 Task: In Mark's project, Add a new field "Sprint" with the field type "Iteration" that starts on December 15, 2023, for the duration of 2 days to board layout.
Action: Mouse moved to (209, 136)
Screenshot: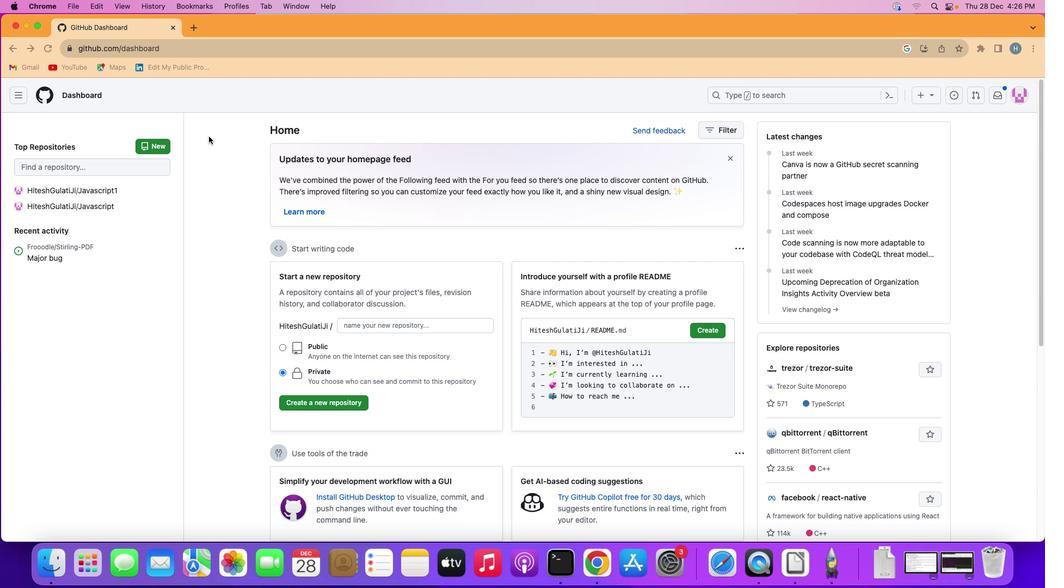 
Action: Mouse pressed left at (209, 136)
Screenshot: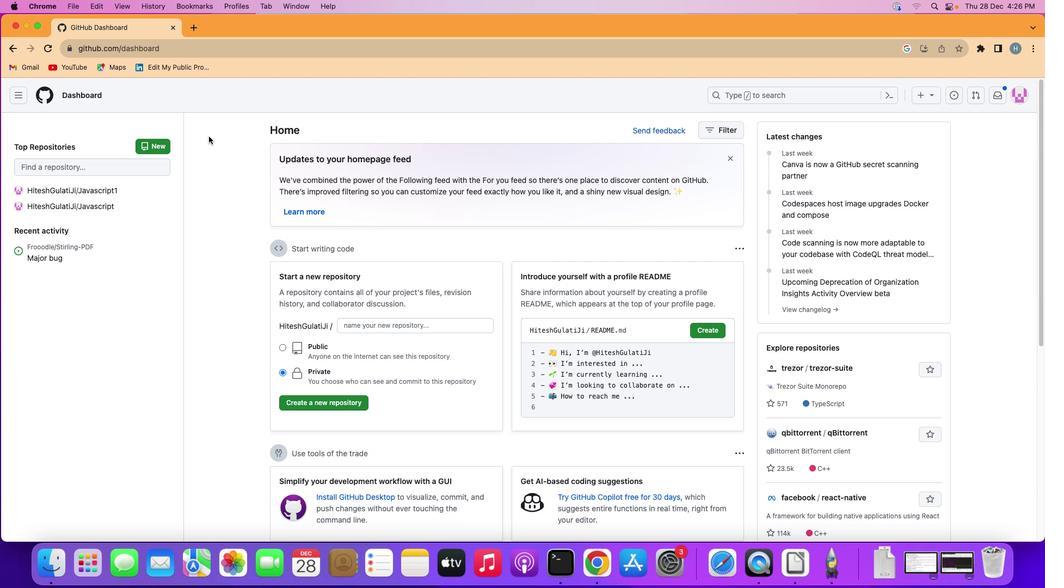 
Action: Mouse moved to (19, 95)
Screenshot: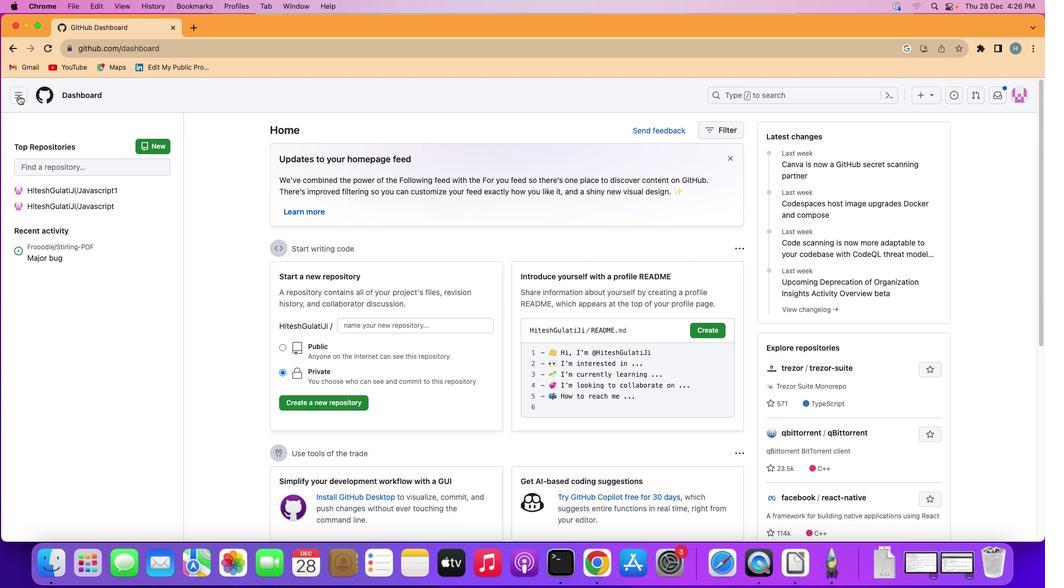 
Action: Mouse pressed left at (19, 95)
Screenshot: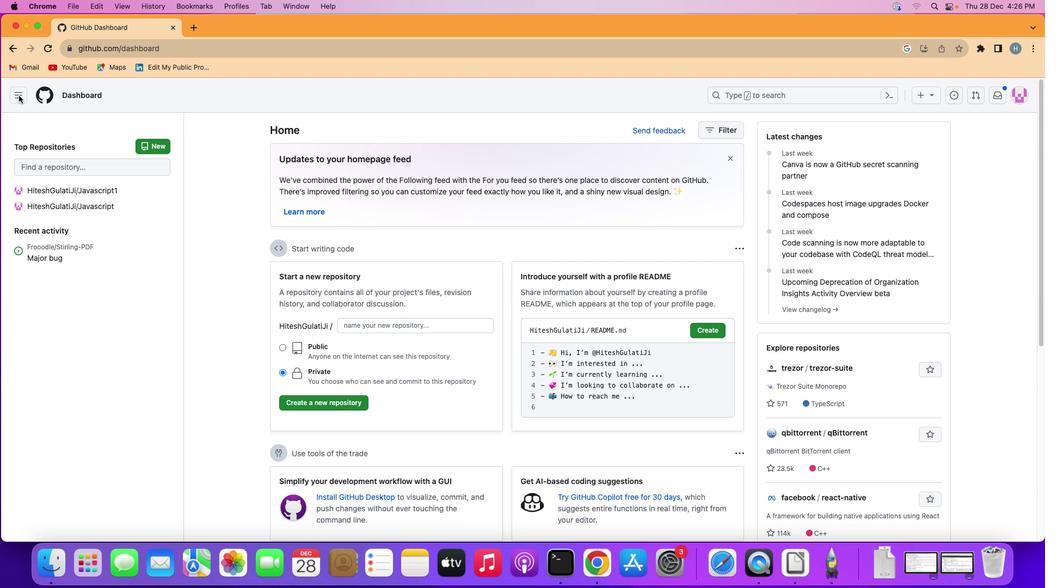 
Action: Mouse moved to (68, 167)
Screenshot: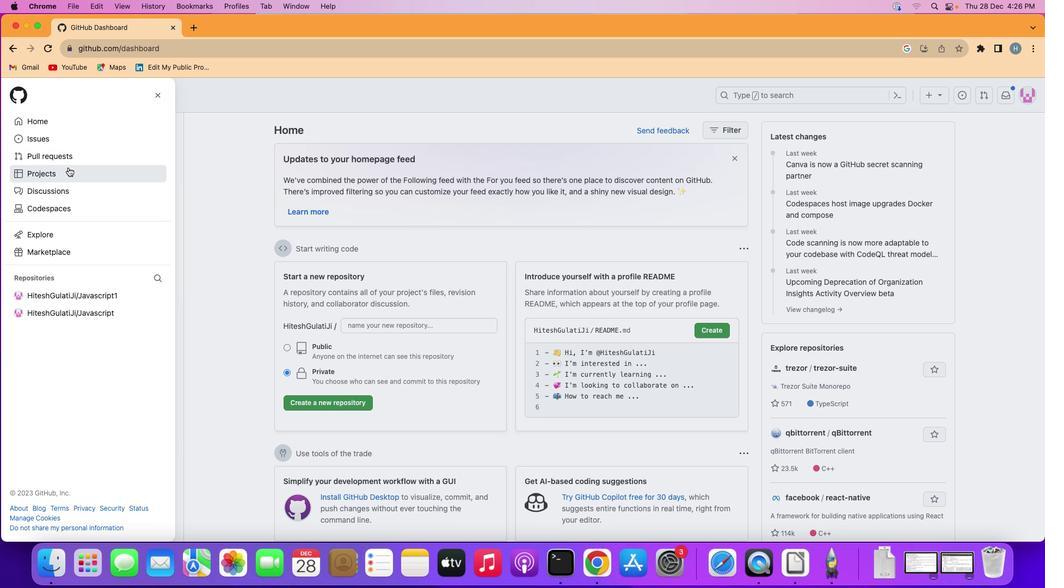 
Action: Mouse pressed left at (68, 167)
Screenshot: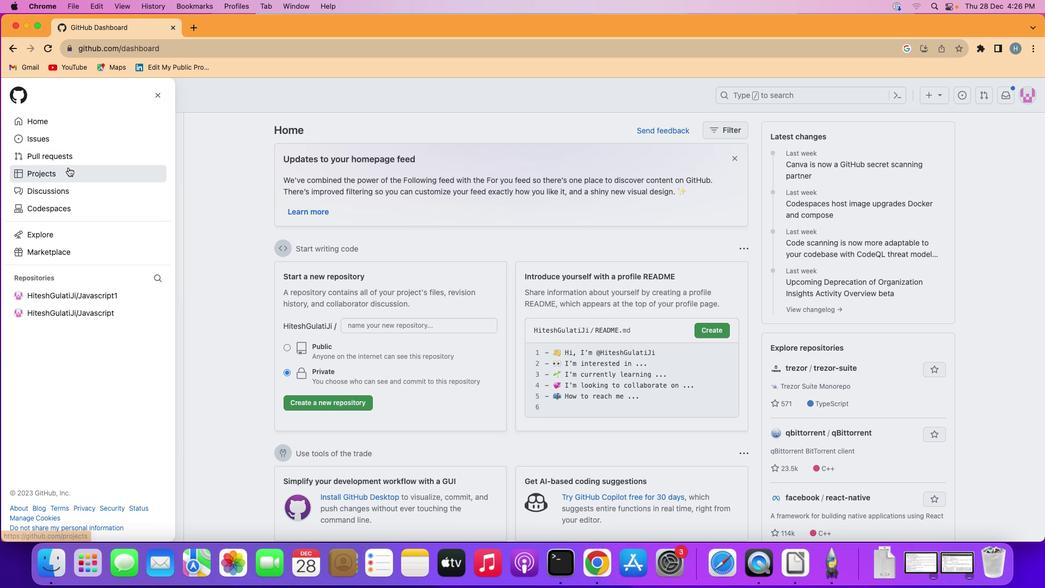 
Action: Mouse moved to (405, 383)
Screenshot: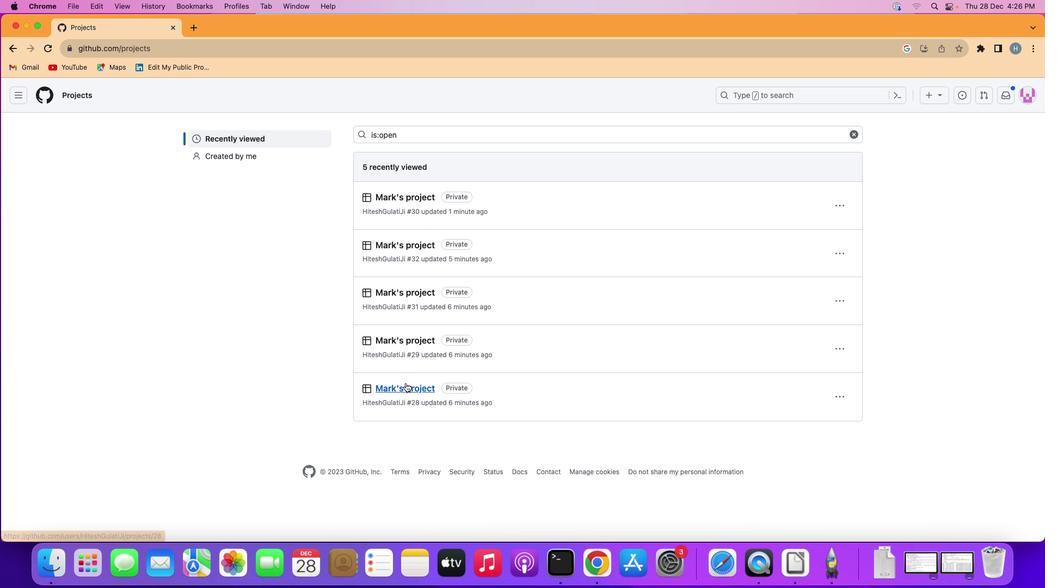 
Action: Mouse pressed left at (405, 383)
Screenshot: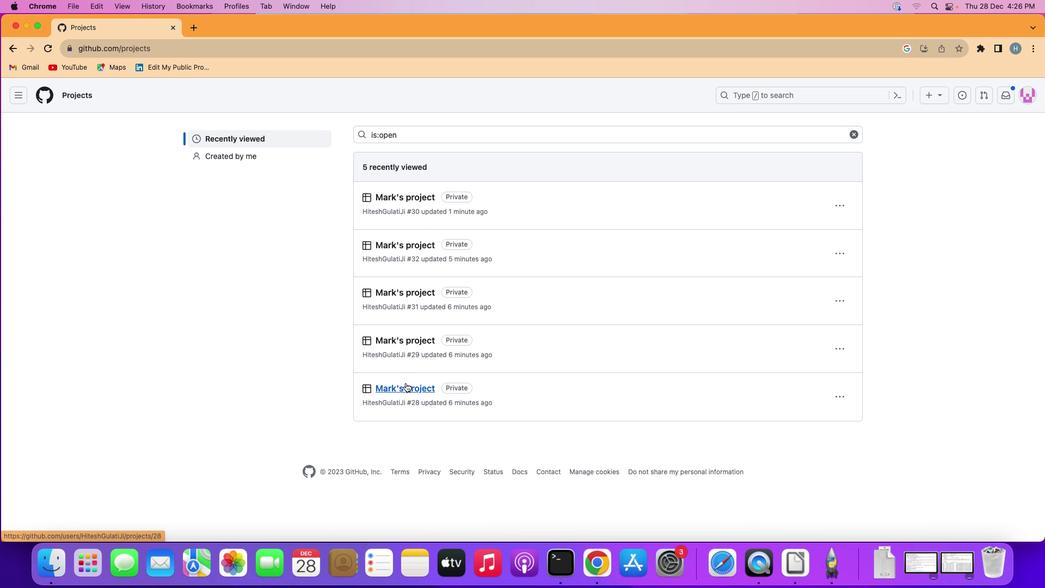 
Action: Mouse moved to (75, 147)
Screenshot: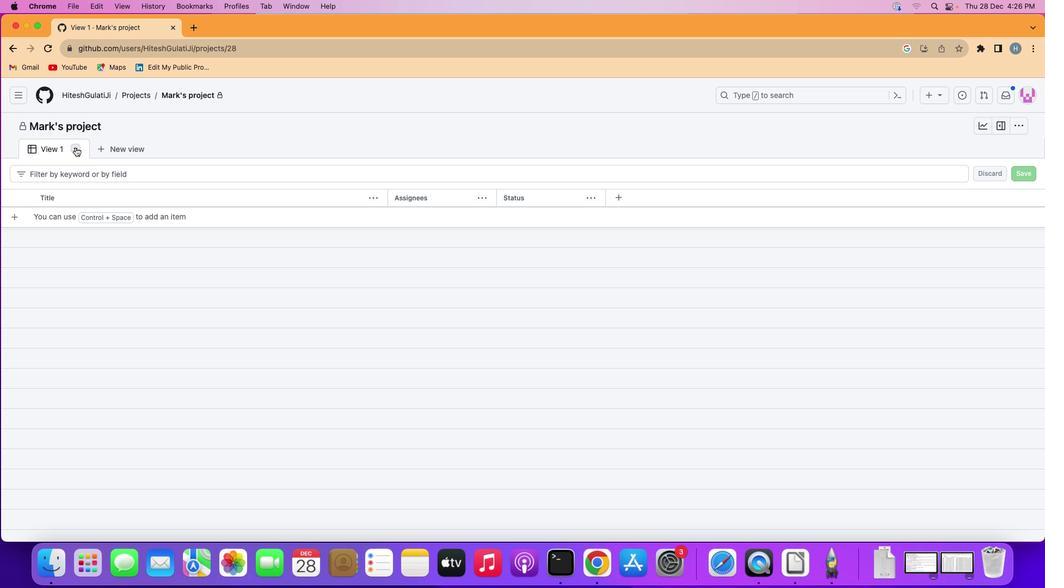 
Action: Mouse pressed left at (75, 147)
Screenshot: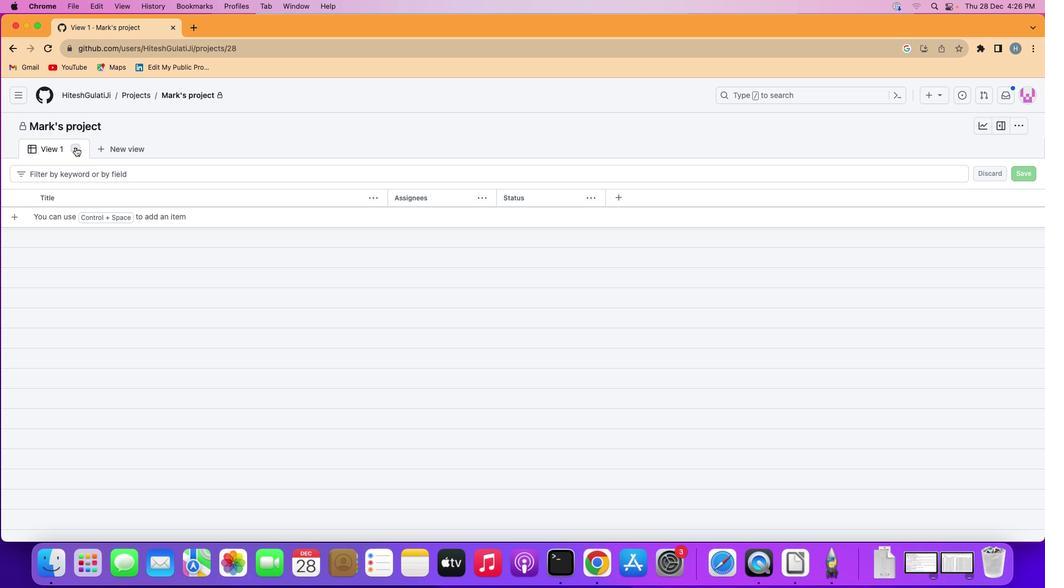 
Action: Mouse moved to (141, 181)
Screenshot: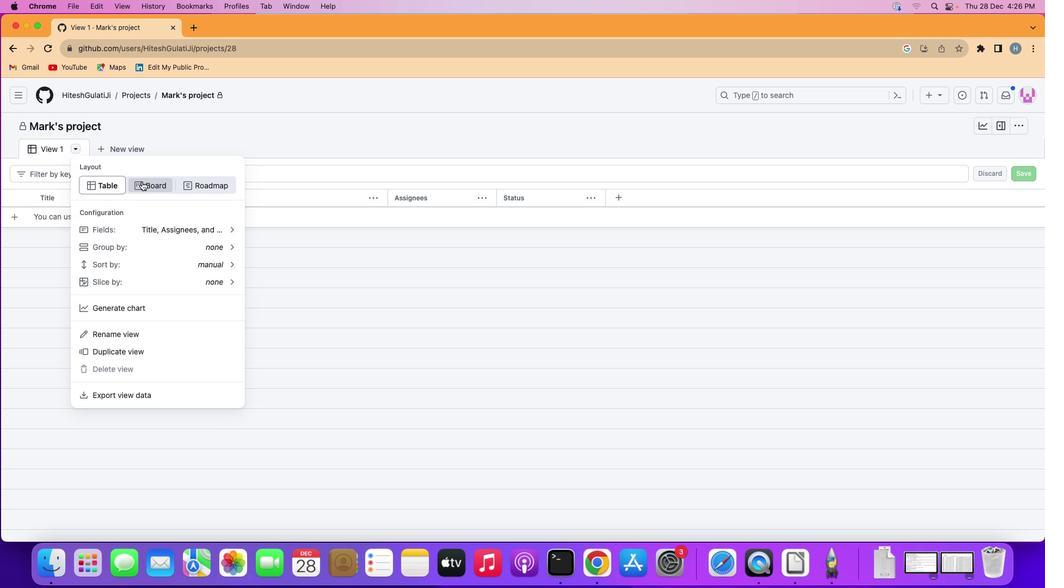 
Action: Mouse pressed left at (141, 181)
Screenshot: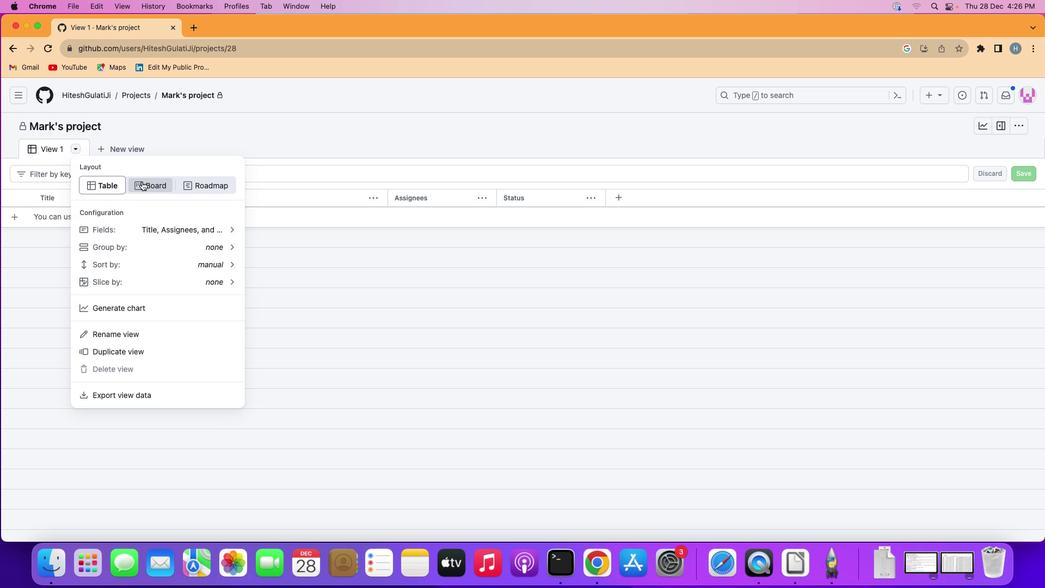 
Action: Mouse moved to (75, 143)
Screenshot: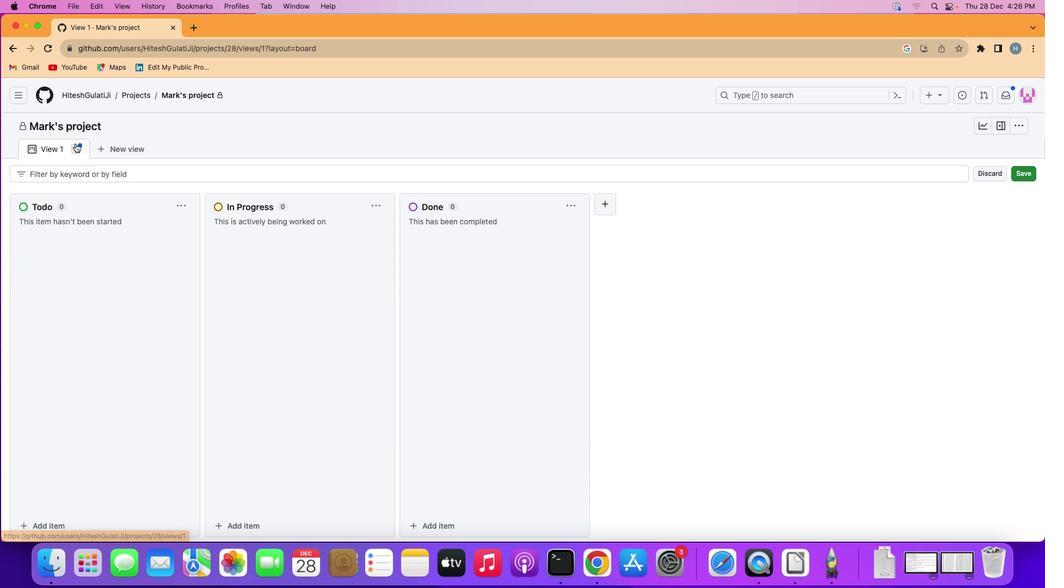 
Action: Mouse pressed left at (75, 143)
Screenshot: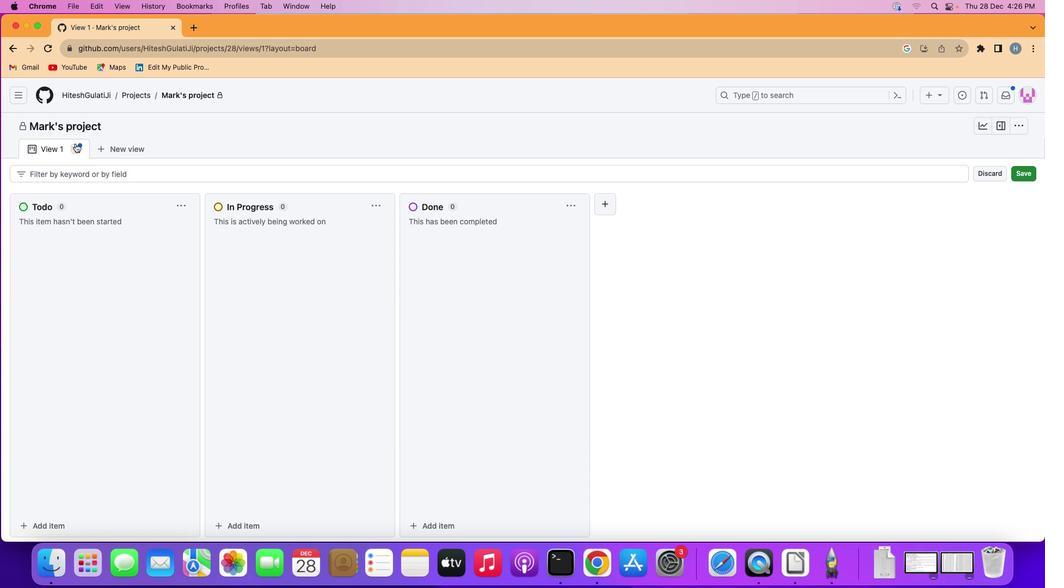 
Action: Mouse moved to (108, 228)
Screenshot: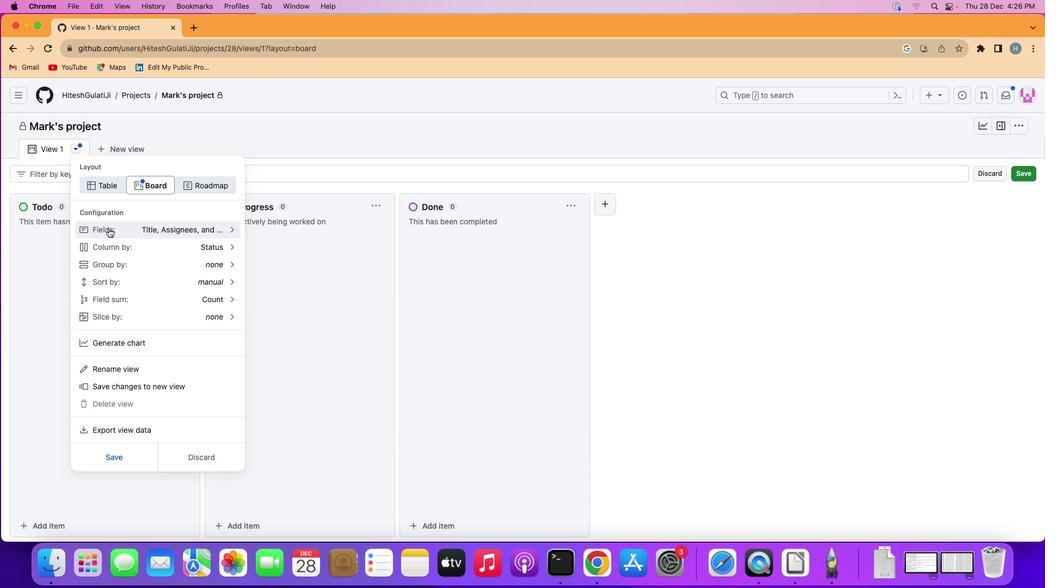 
Action: Mouse pressed left at (108, 228)
Screenshot: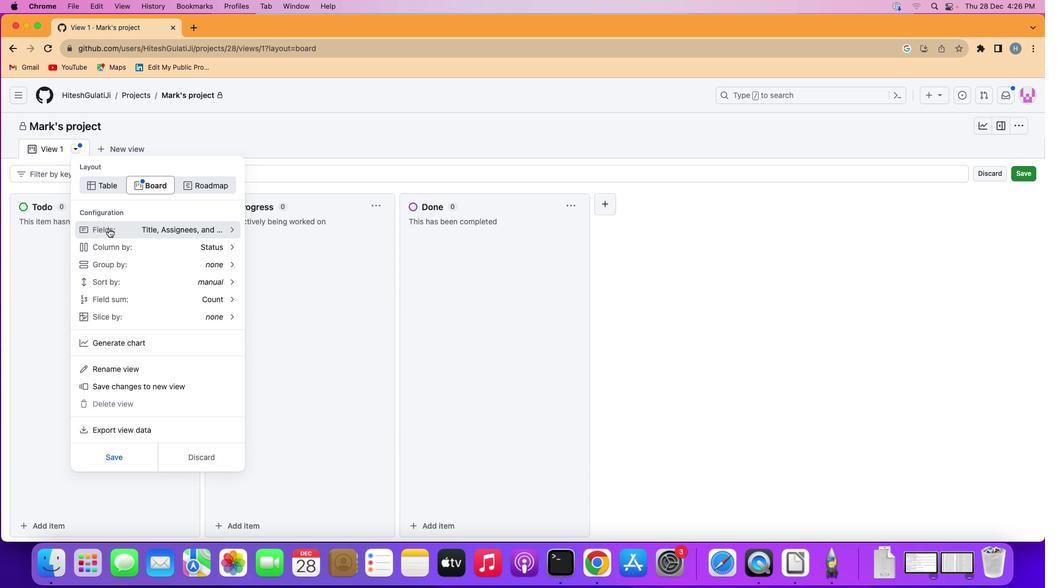 
Action: Mouse moved to (124, 172)
Screenshot: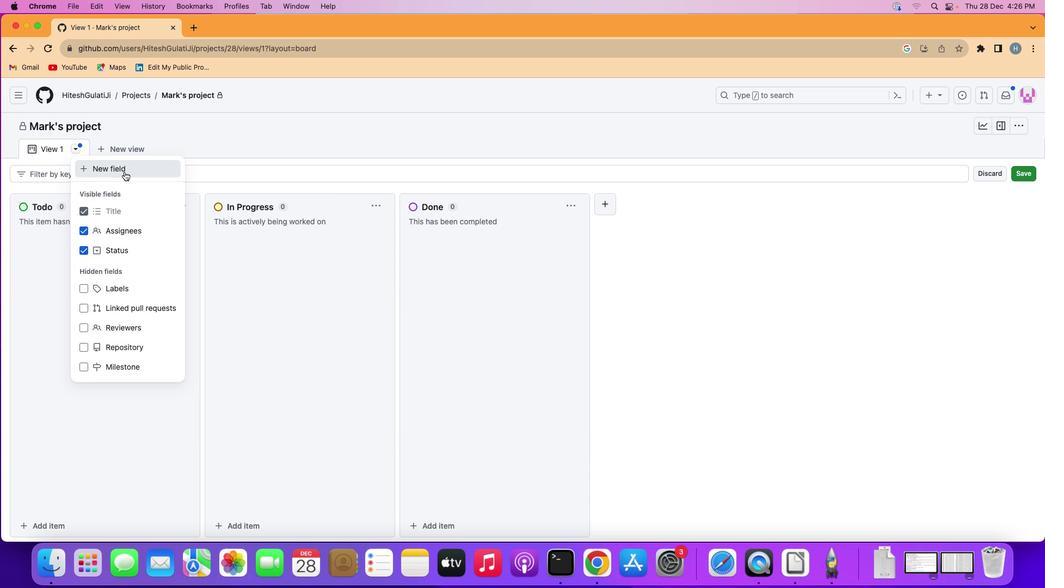 
Action: Mouse pressed left at (124, 172)
Screenshot: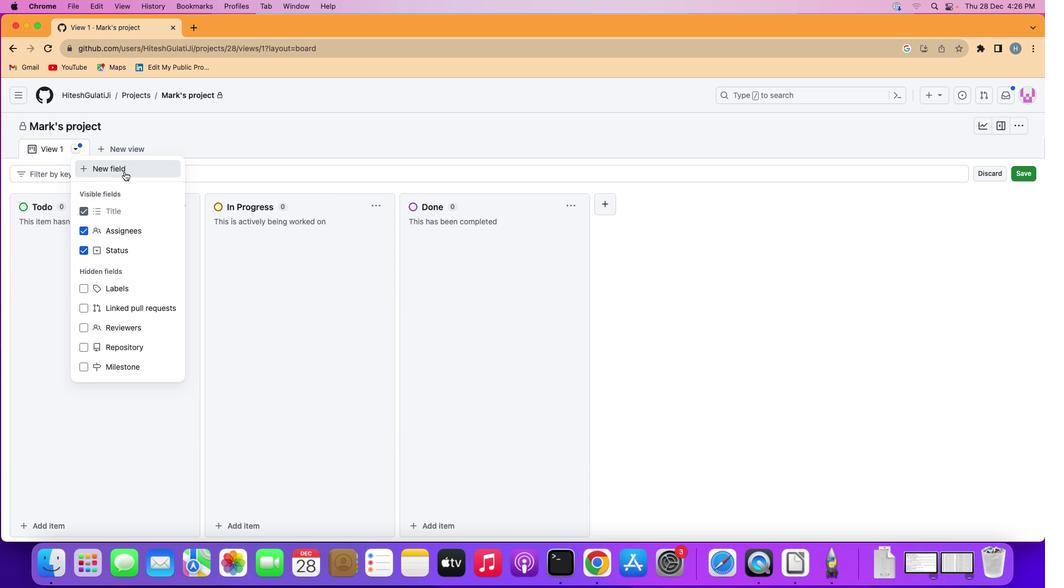
Action: Mouse moved to (125, 170)
Screenshot: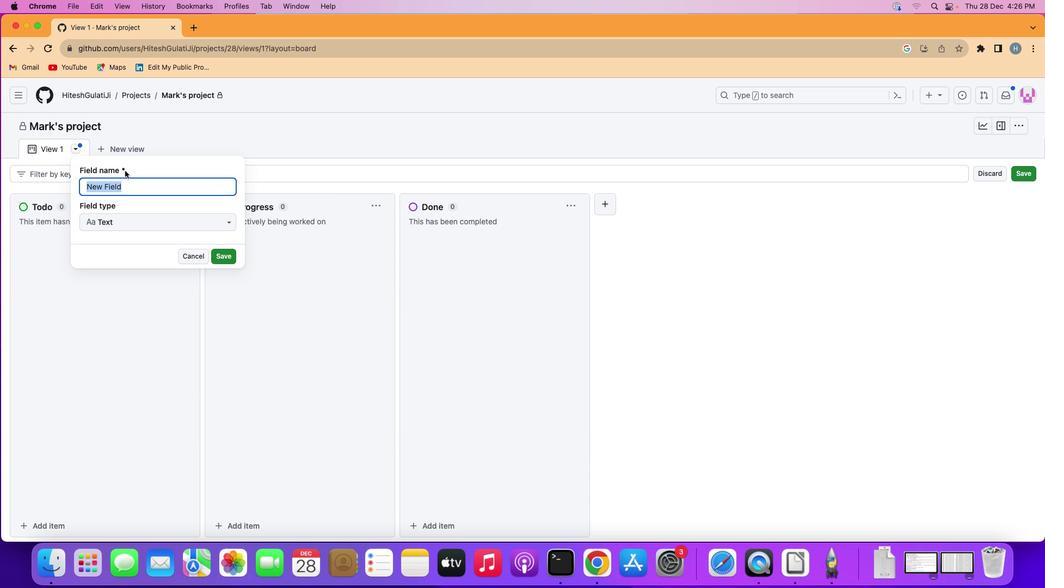 
Action: Key pressed Key.shift'S''p''r''i''n''t'
Screenshot: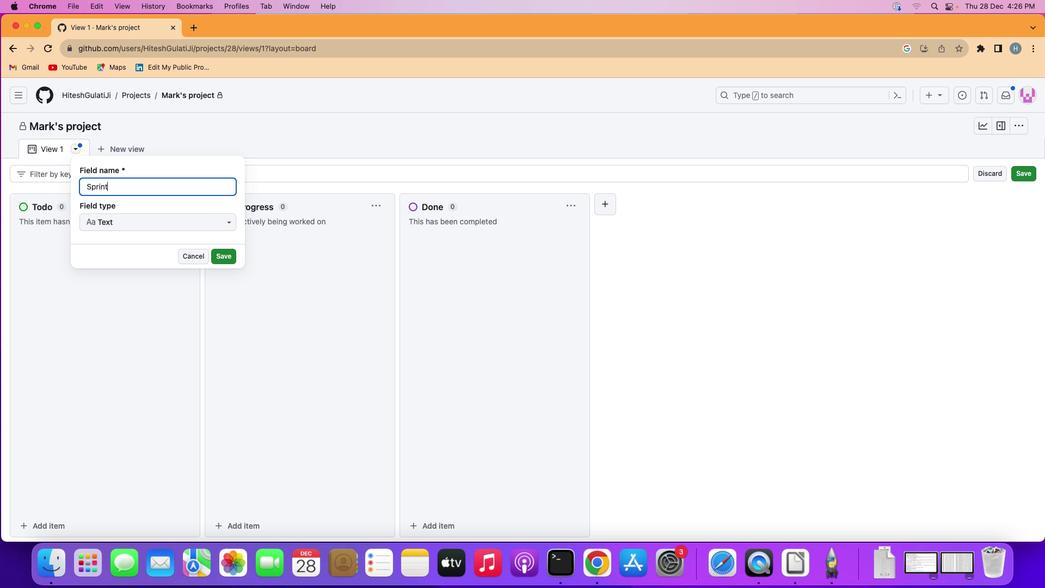
Action: Mouse moved to (138, 223)
Screenshot: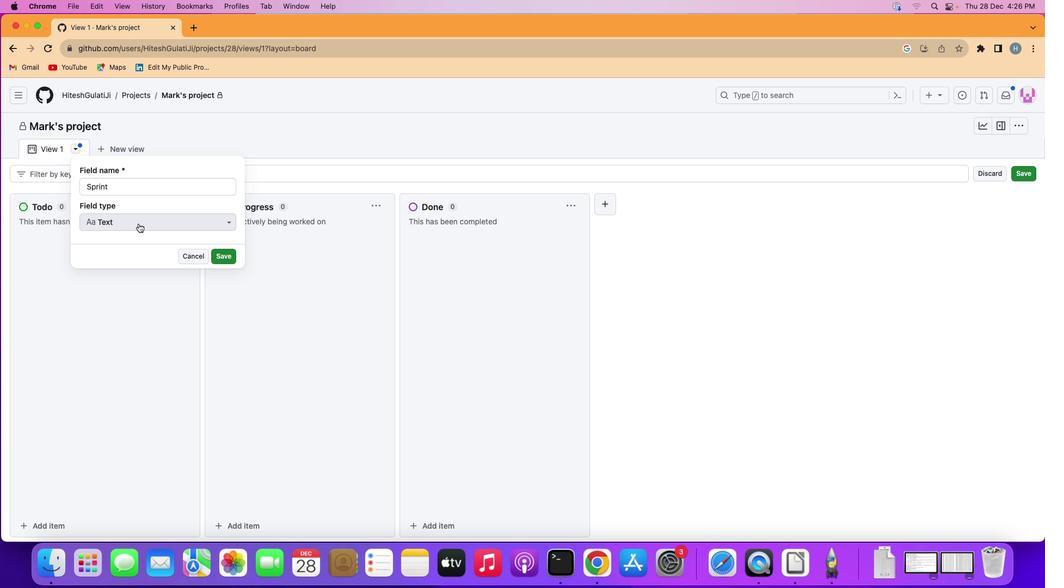 
Action: Mouse pressed left at (138, 223)
Screenshot: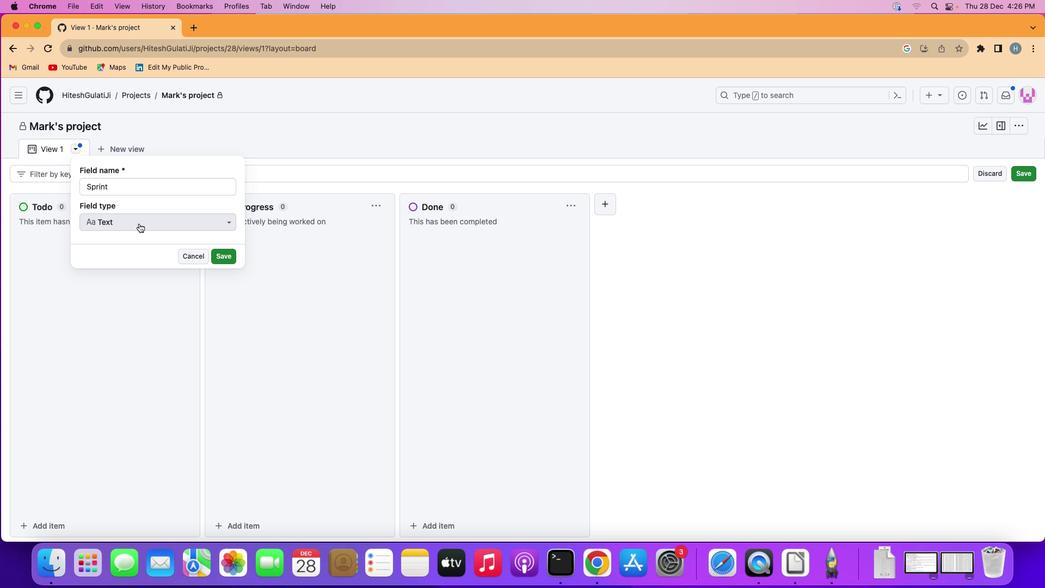 
Action: Mouse moved to (136, 313)
Screenshot: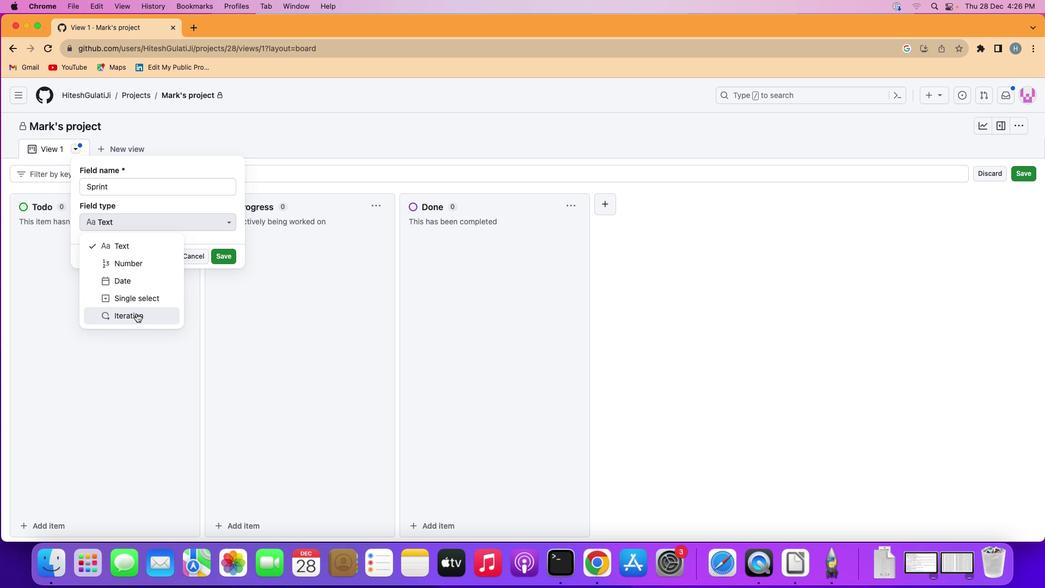 
Action: Mouse pressed left at (136, 313)
Screenshot: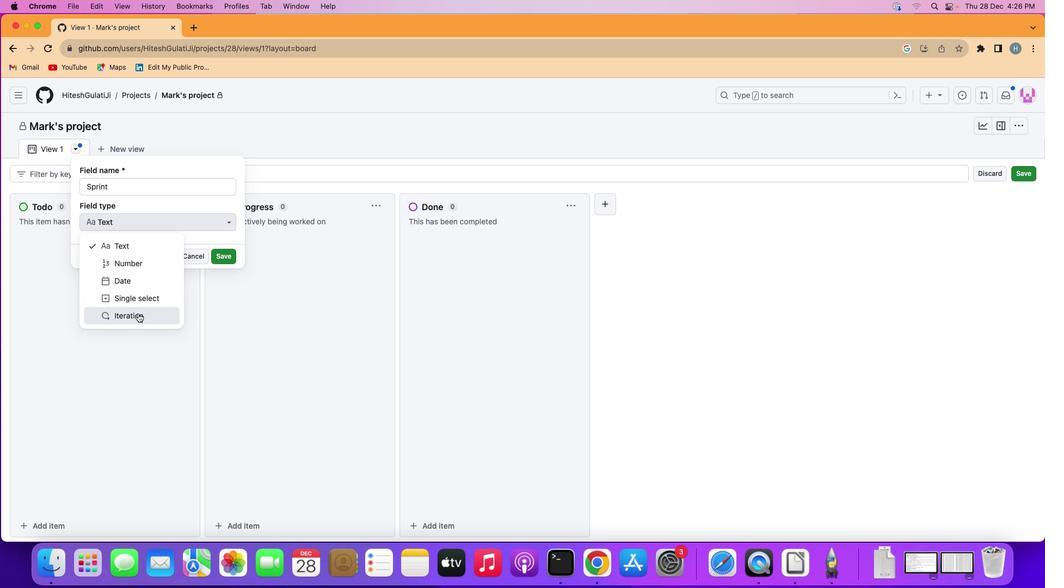 
Action: Mouse moved to (190, 275)
Screenshot: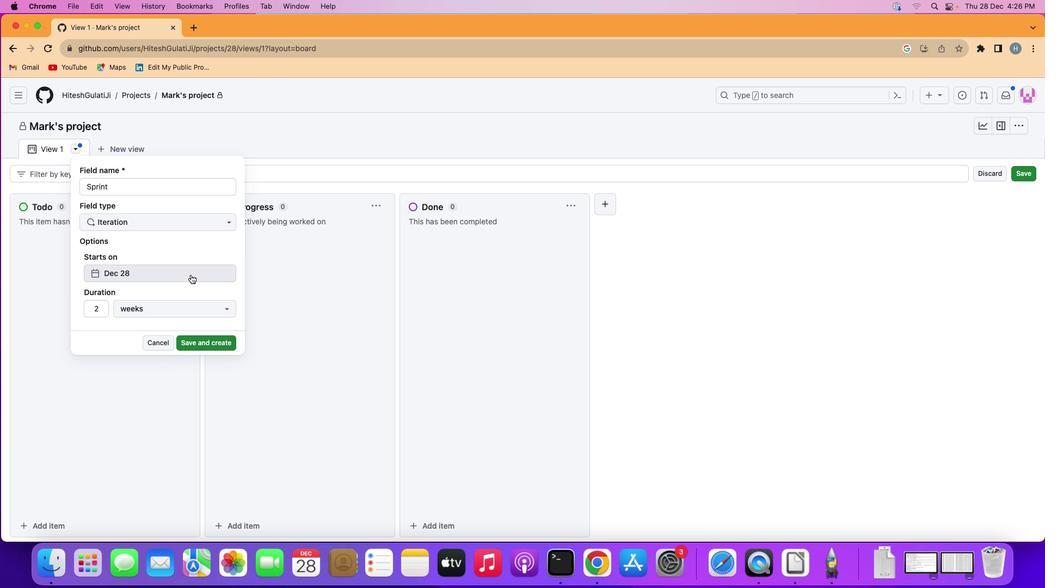 
Action: Mouse pressed left at (190, 275)
Screenshot: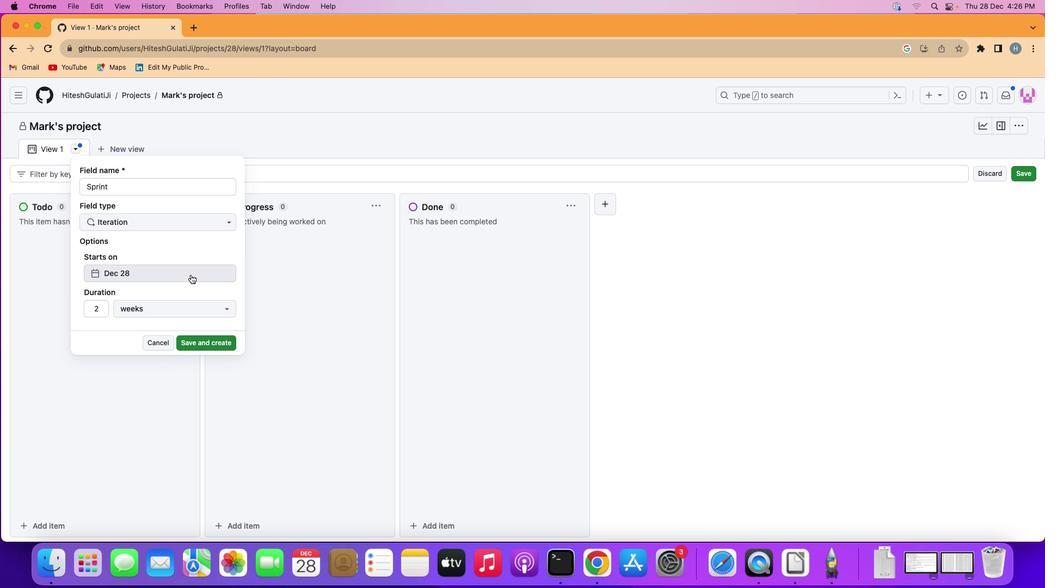 
Action: Mouse moved to (214, 386)
Screenshot: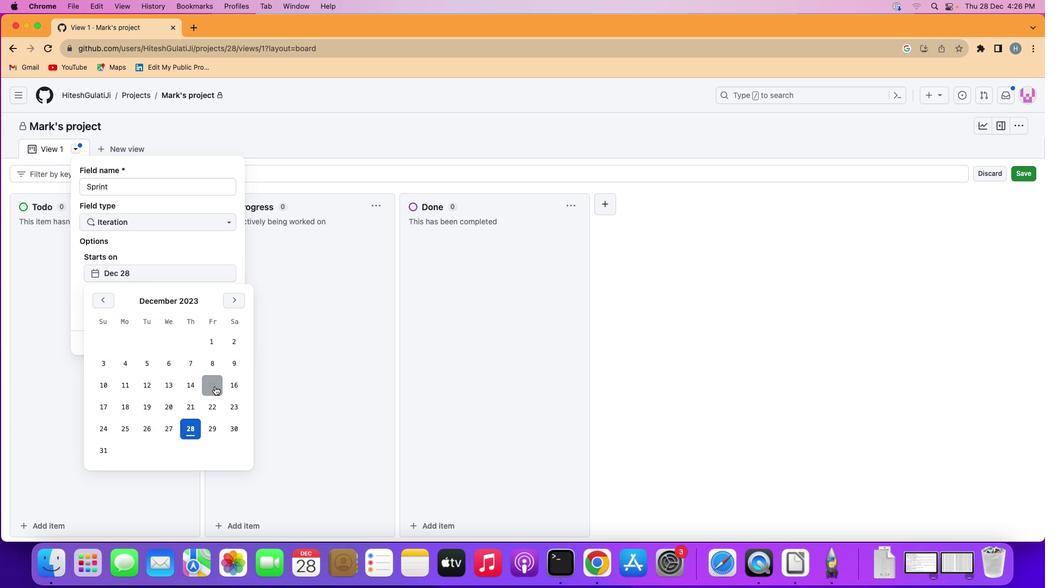 
Action: Mouse pressed left at (214, 386)
Screenshot: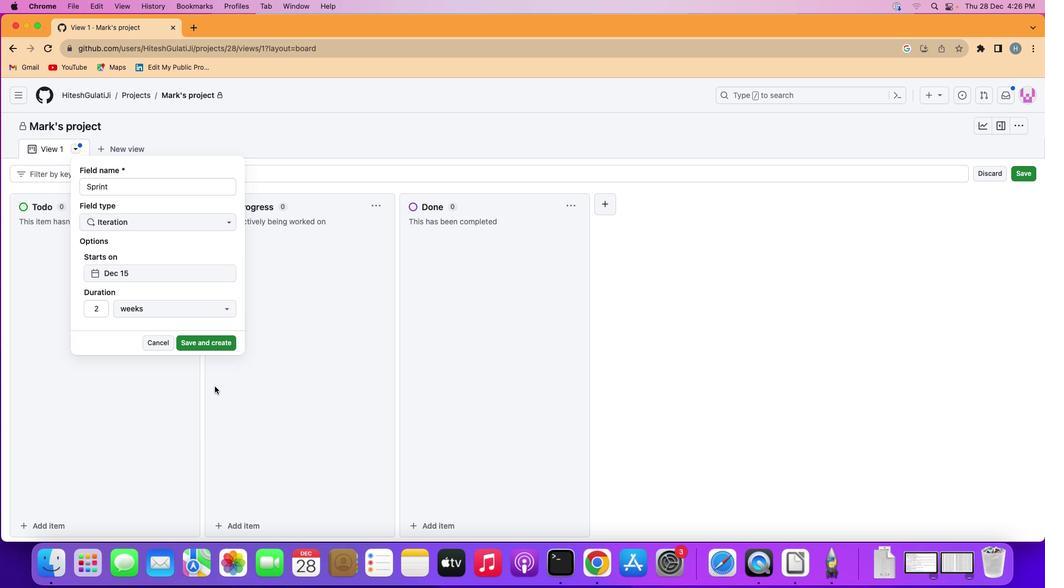 
Action: Mouse moved to (217, 307)
Screenshot: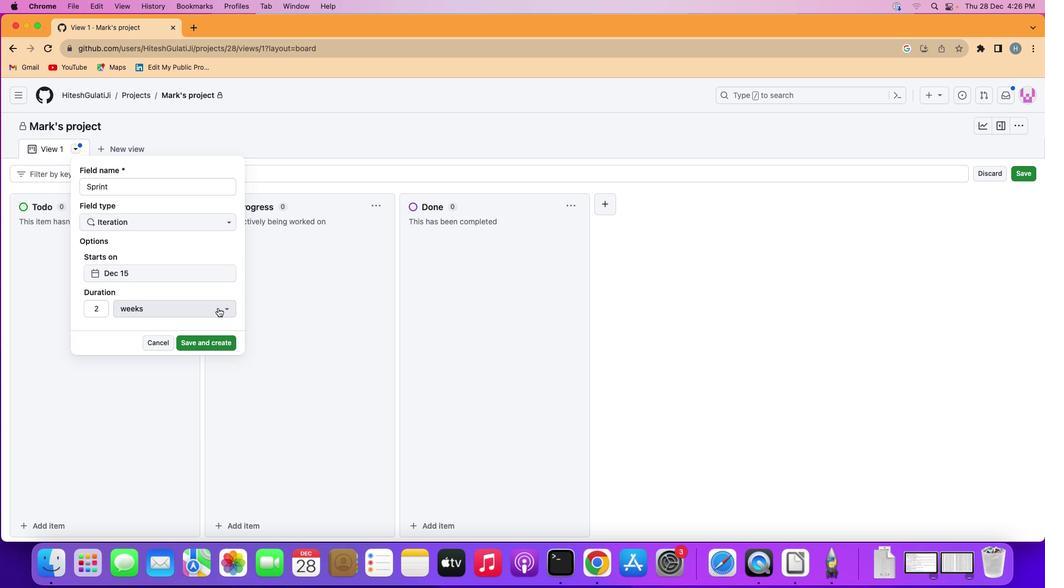 
Action: Mouse pressed left at (217, 307)
Screenshot: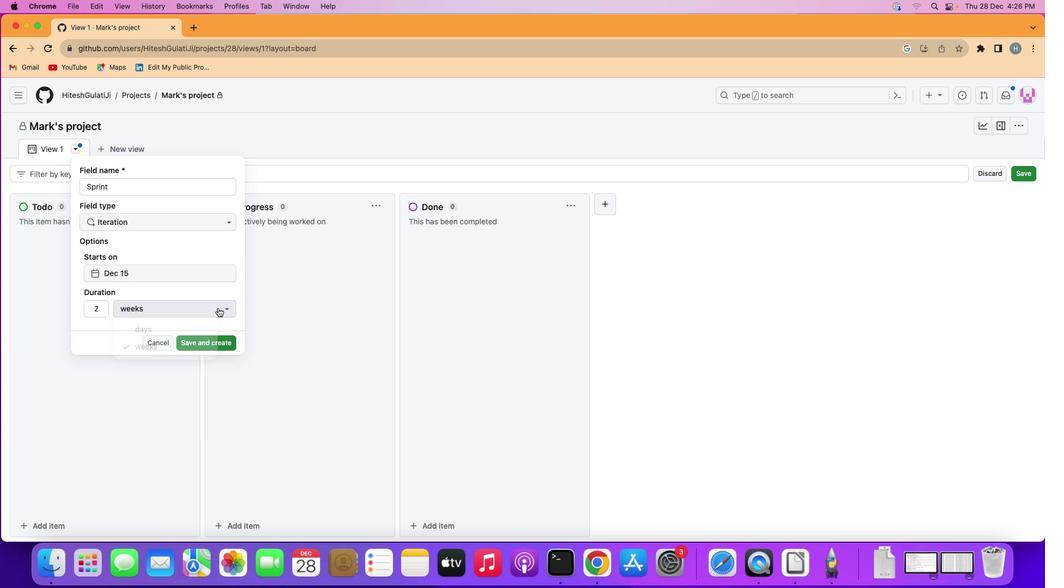 
Action: Mouse moved to (196, 329)
Screenshot: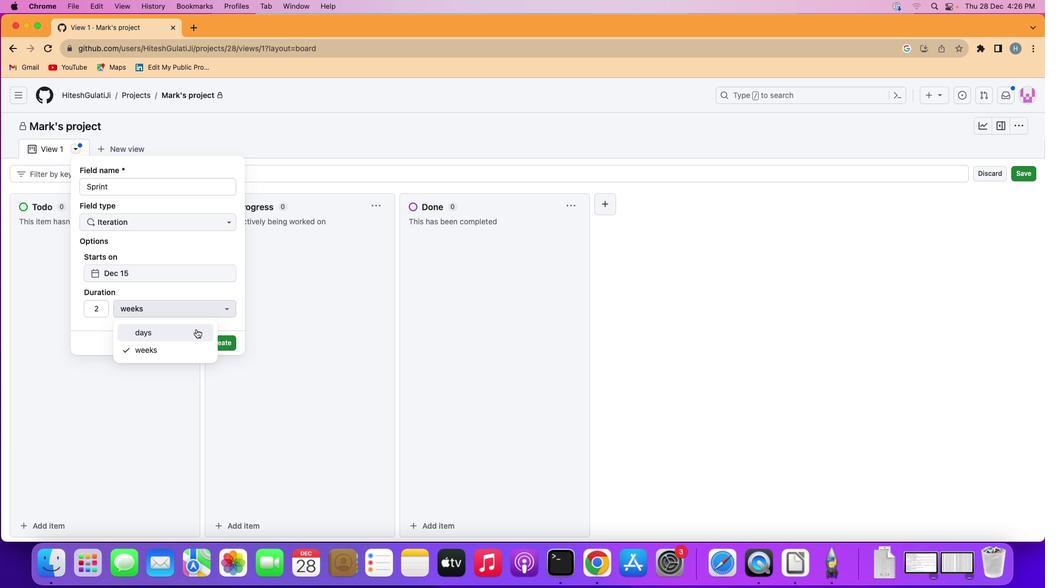
Action: Mouse pressed left at (196, 329)
Screenshot: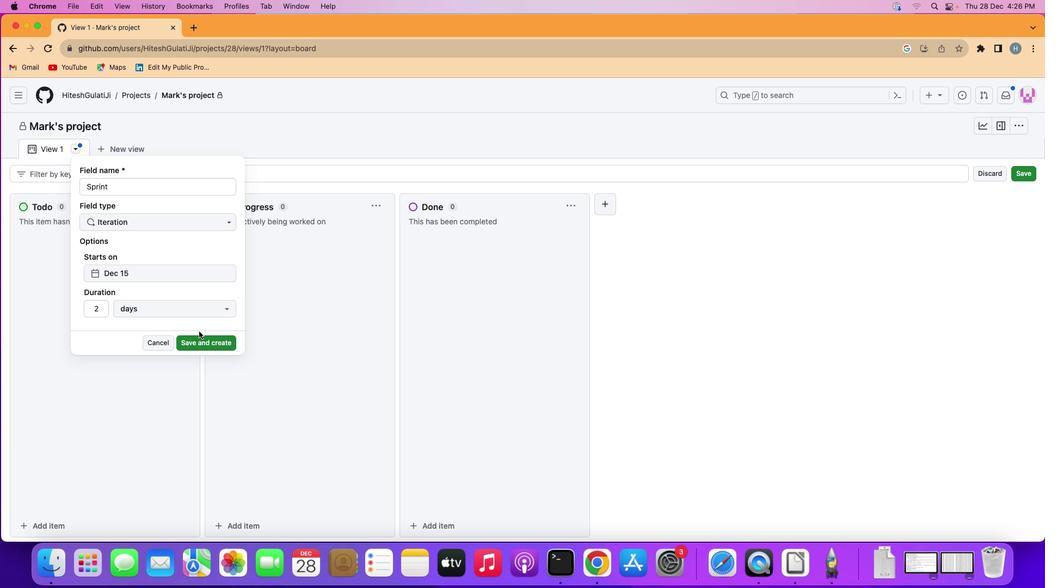 
Action: Mouse moved to (213, 340)
Screenshot: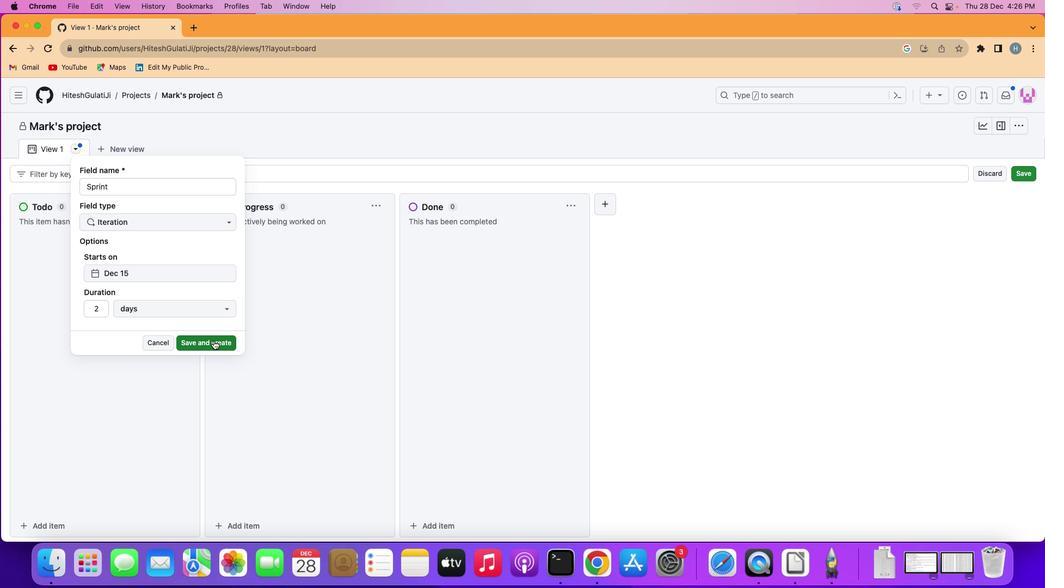 
Action: Mouse pressed left at (213, 340)
Screenshot: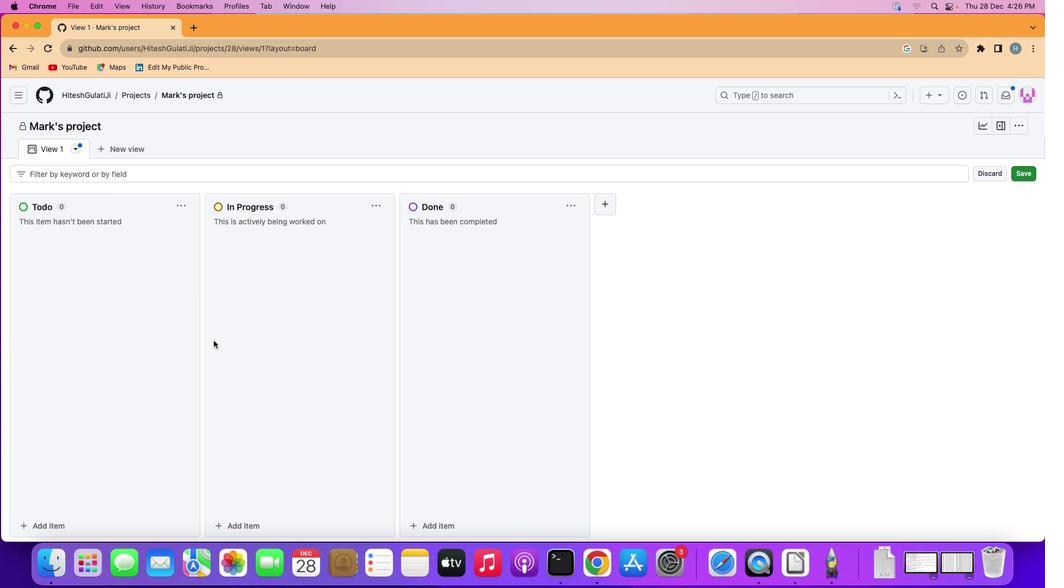 
Action: Mouse moved to (307, 297)
Screenshot: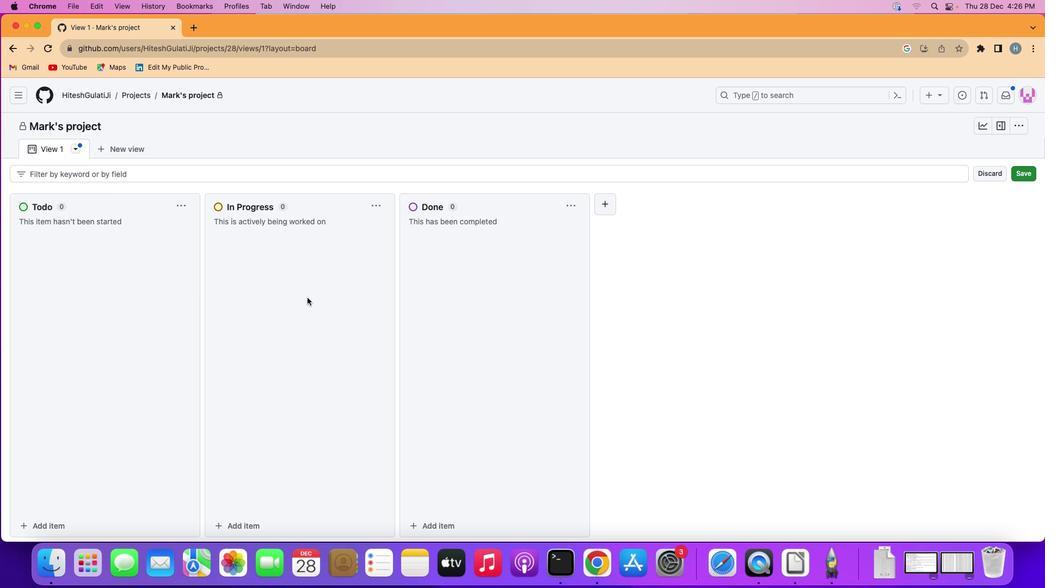 
